 Task: Filter industry by Administrative and Support Services.
Action: Mouse moved to (359, 95)
Screenshot: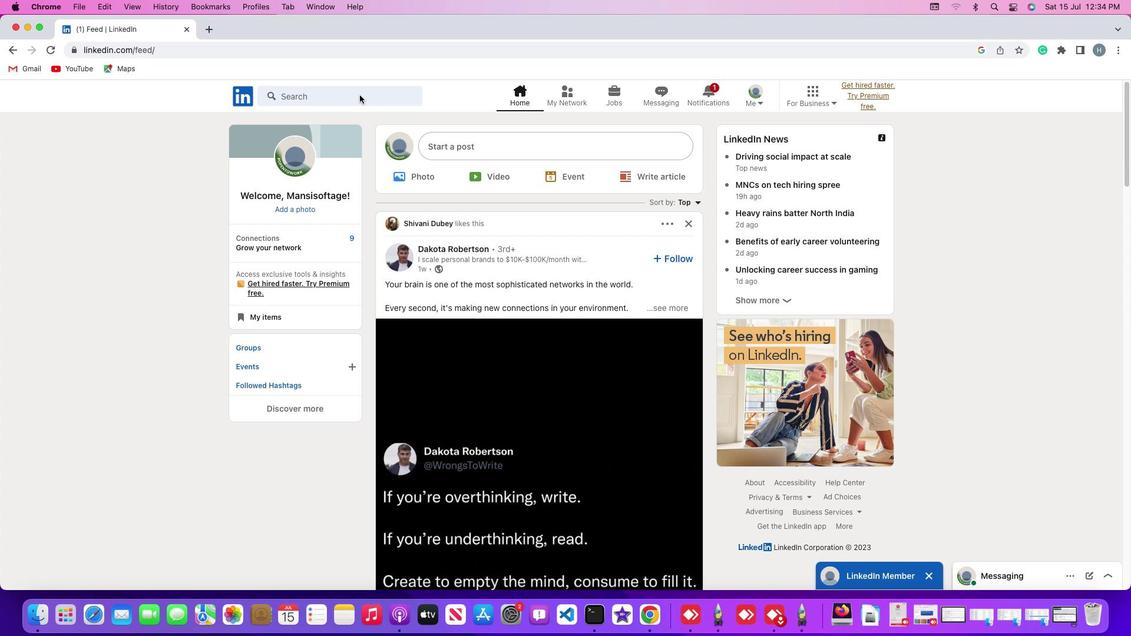 
Action: Mouse pressed left at (359, 95)
Screenshot: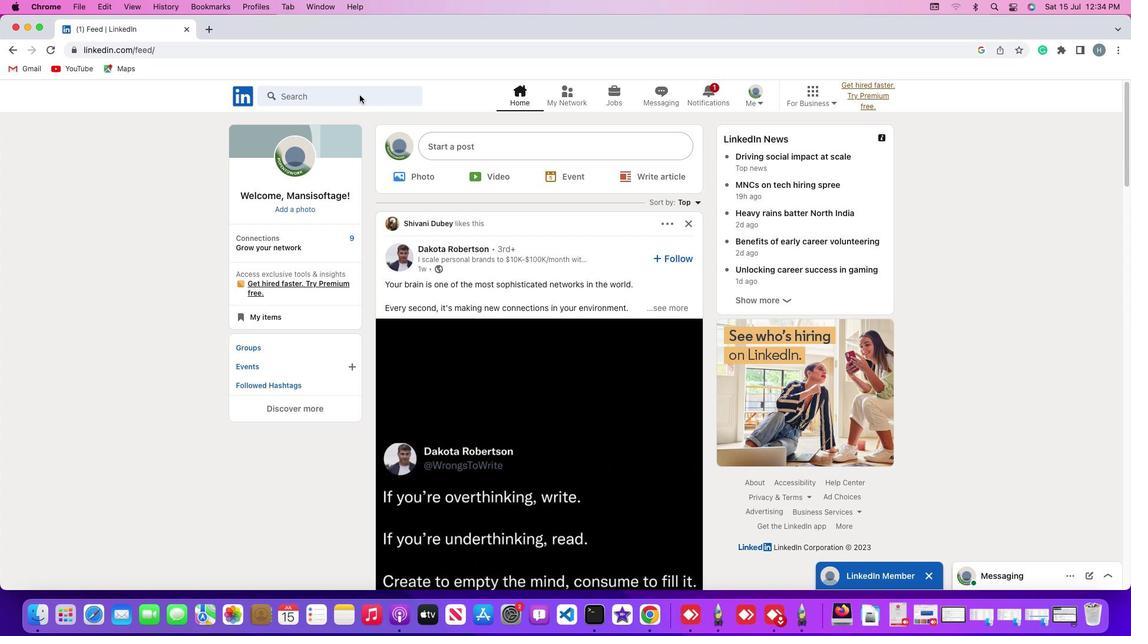 
Action: Mouse pressed left at (359, 95)
Screenshot: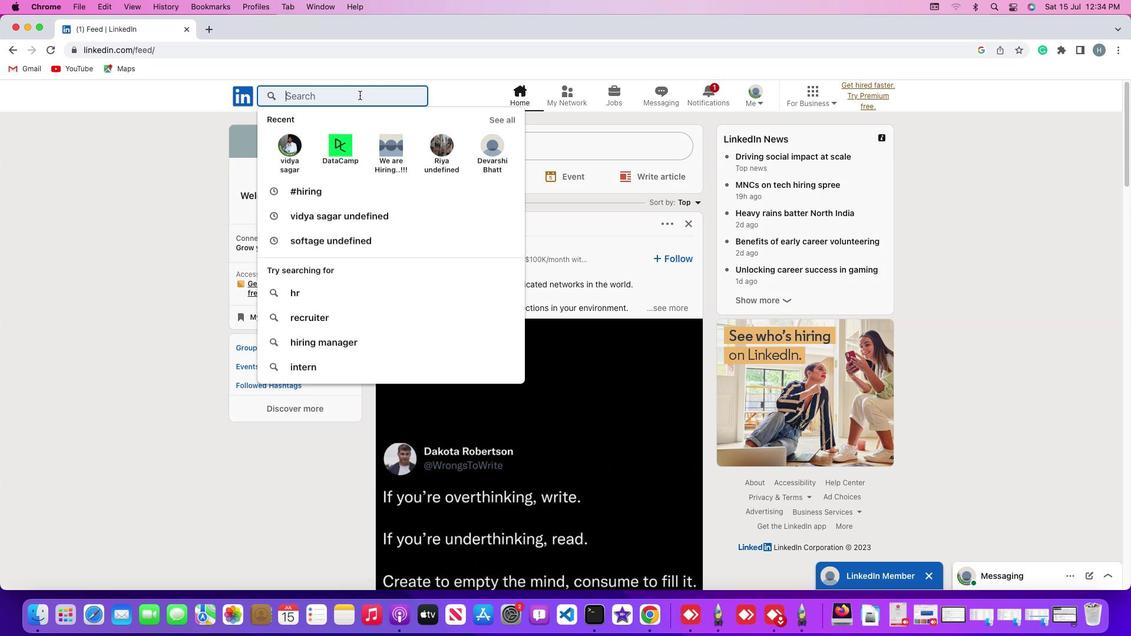 
Action: Mouse moved to (367, 90)
Screenshot: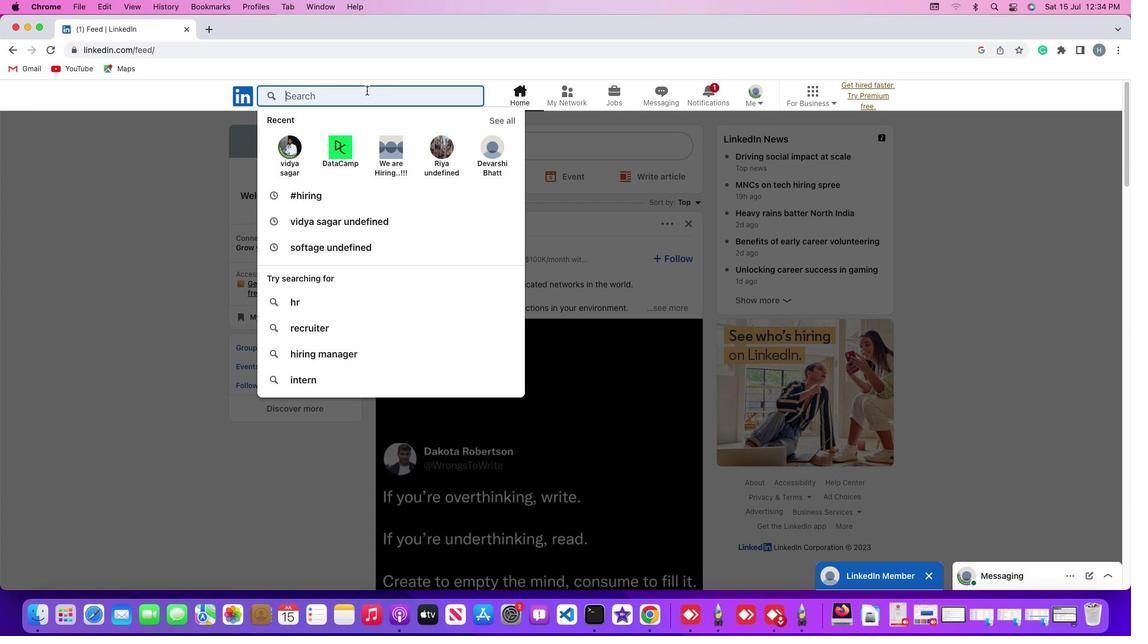 
Action: Key pressed Key.shift'#''h''i''r''i''n''g'Key.enter
Screenshot: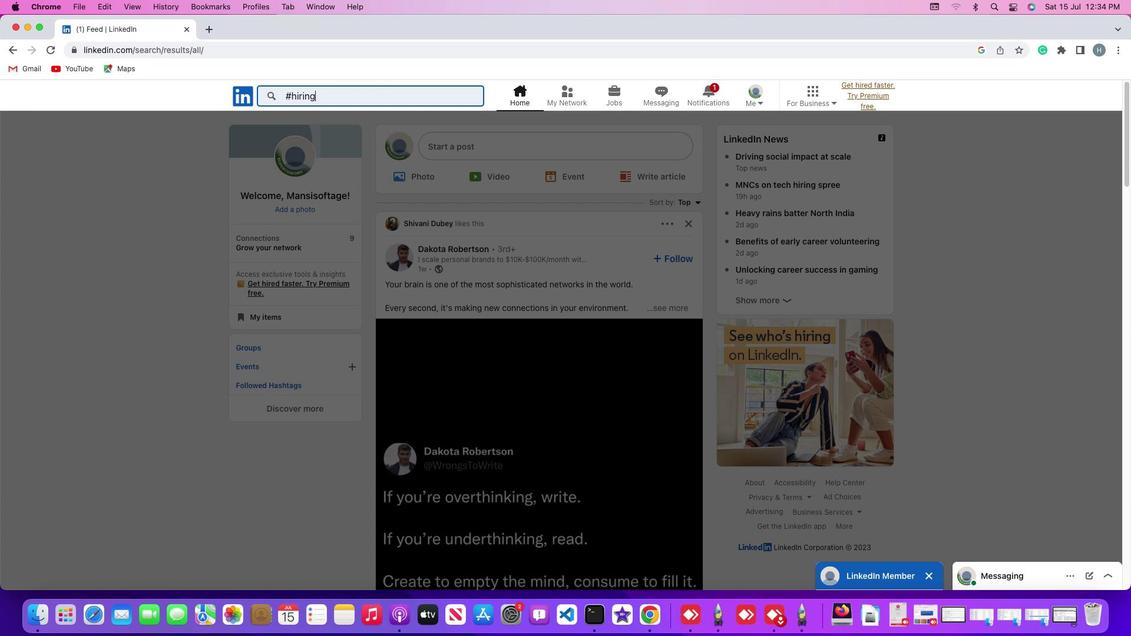 
Action: Mouse moved to (401, 125)
Screenshot: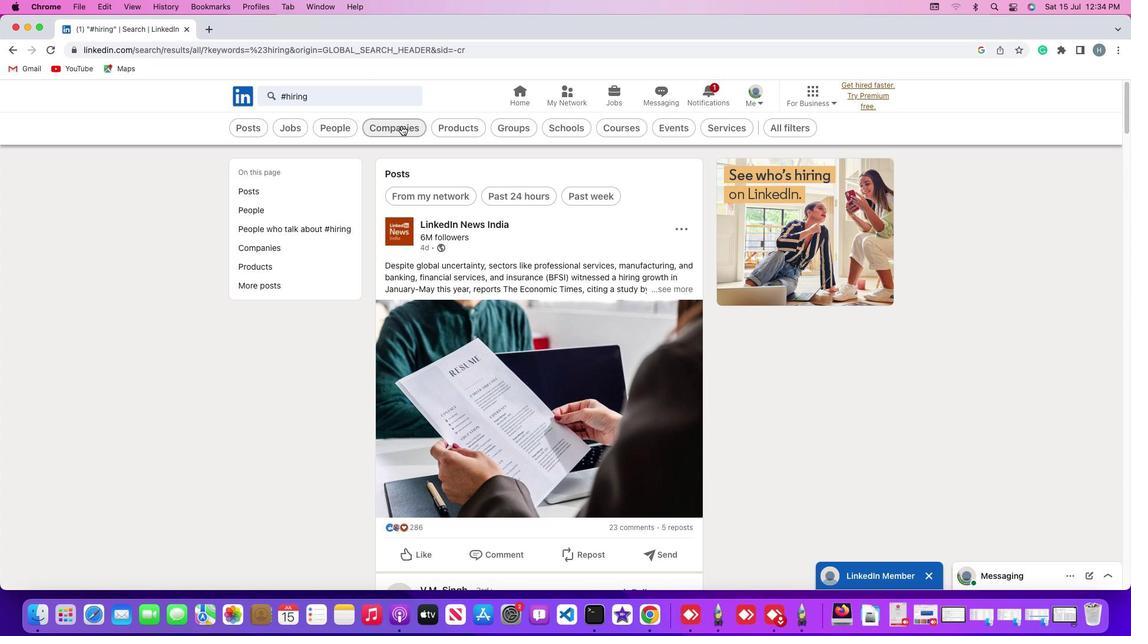 
Action: Mouse pressed left at (401, 125)
Screenshot: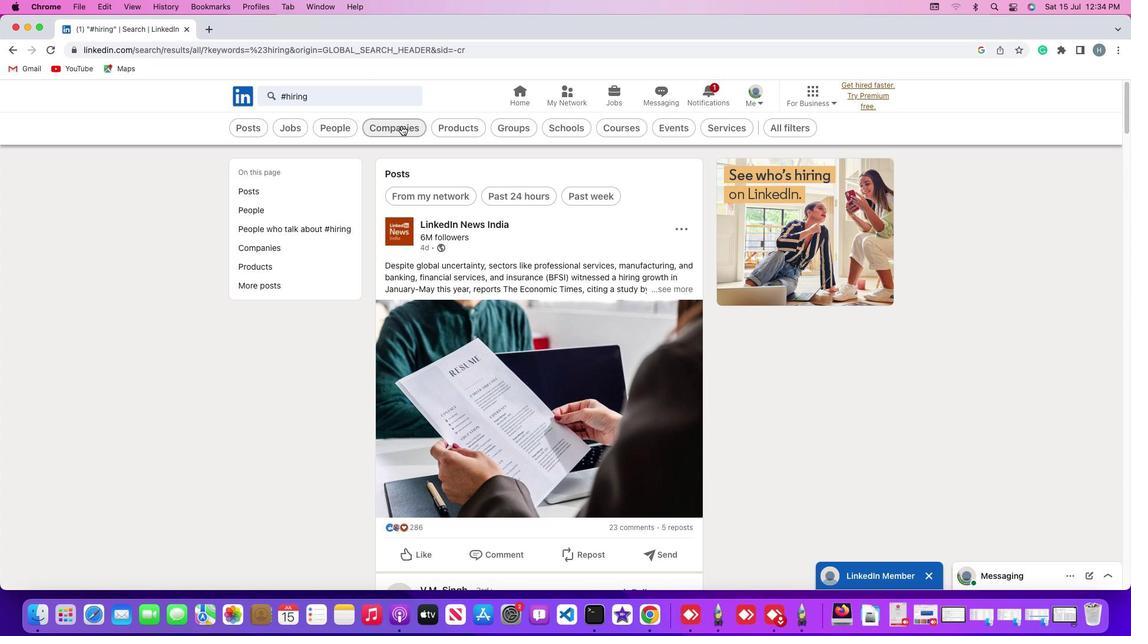 
Action: Mouse moved to (440, 126)
Screenshot: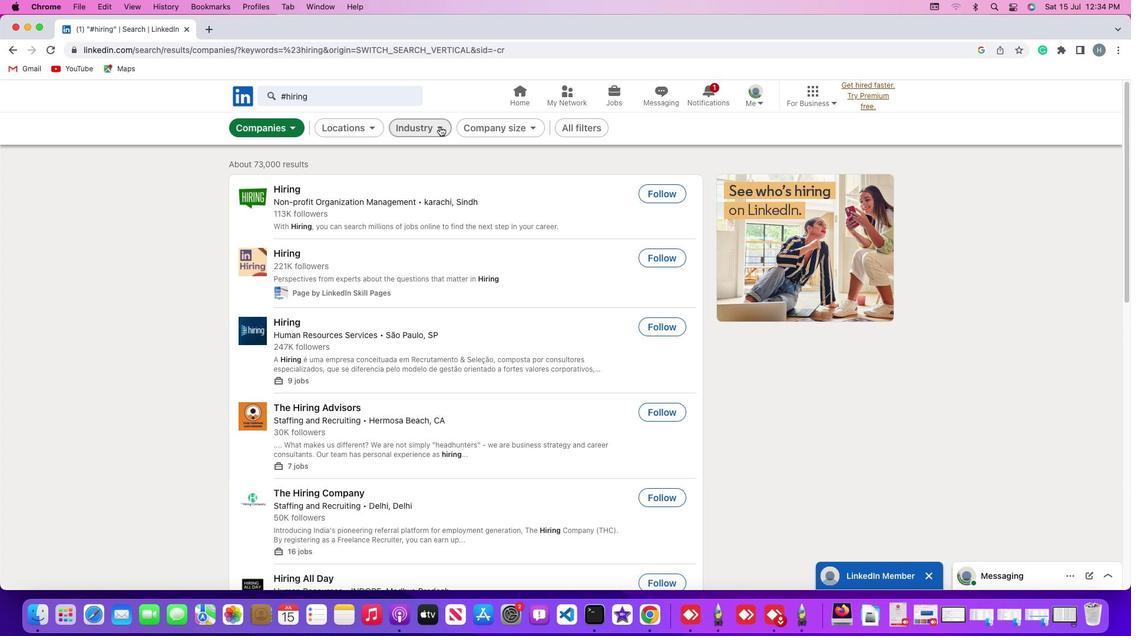 
Action: Mouse pressed left at (440, 126)
Screenshot: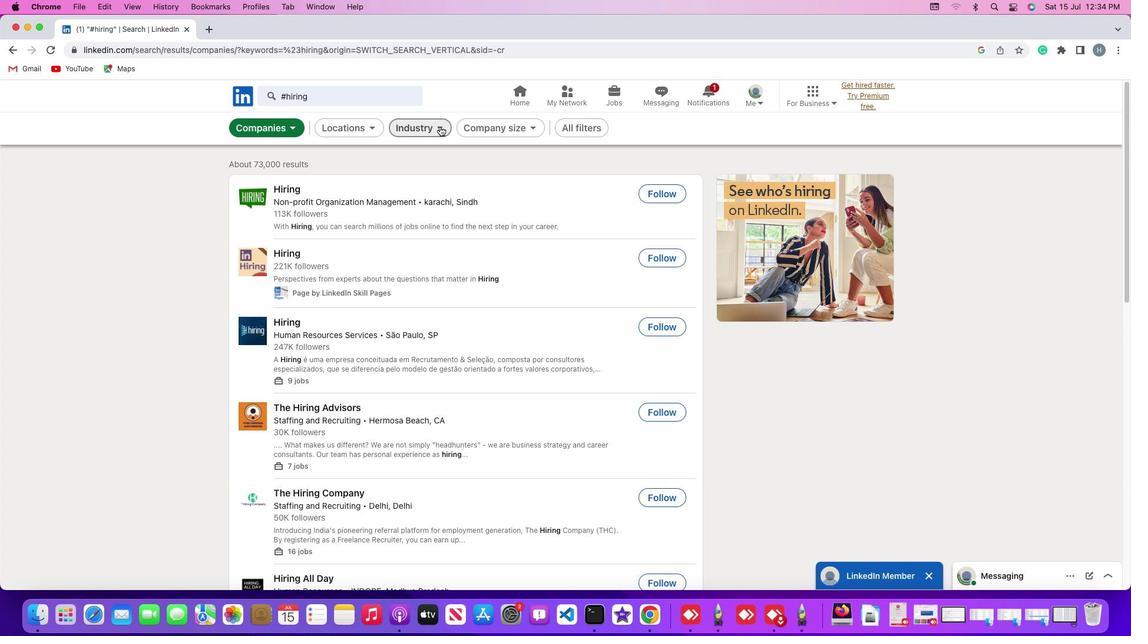 
Action: Mouse moved to (342, 189)
Screenshot: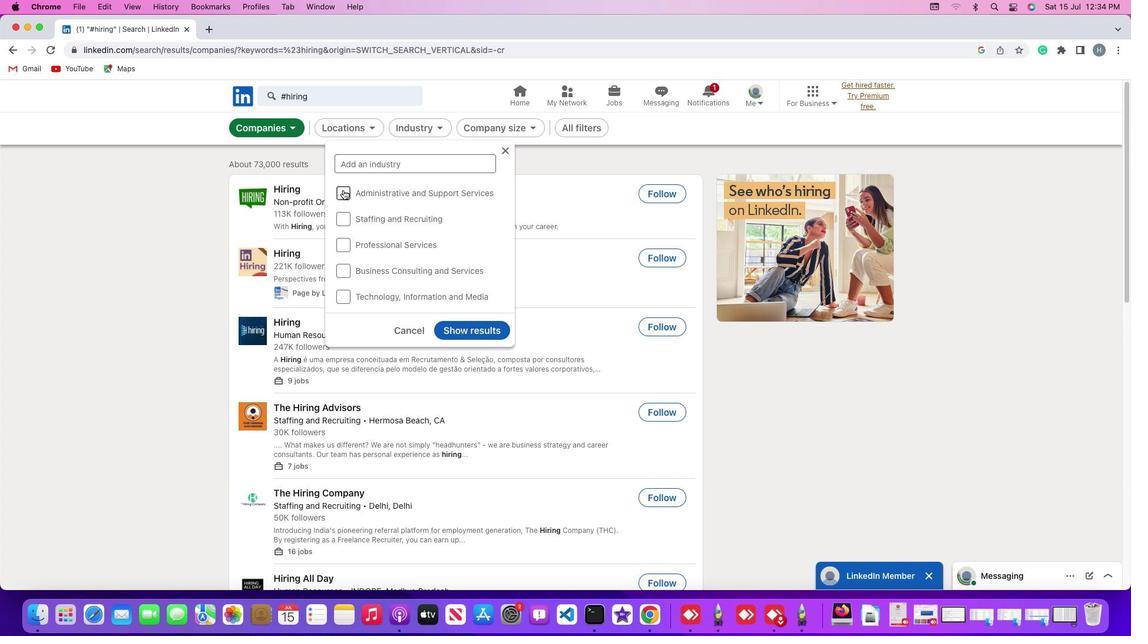 
Action: Mouse pressed left at (342, 189)
Screenshot: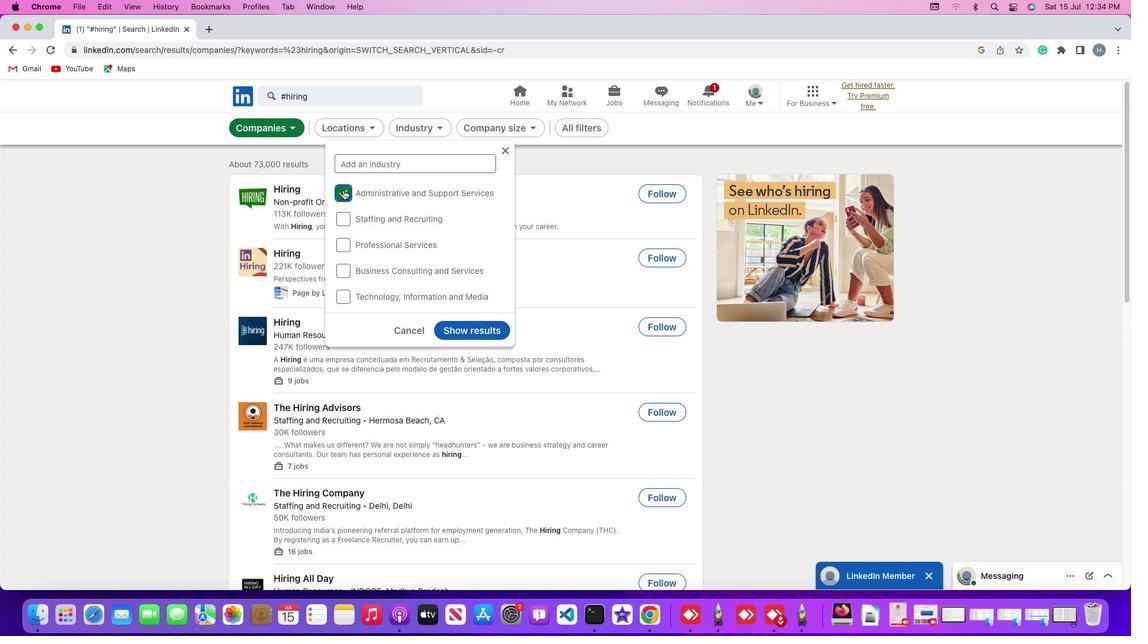 
Action: Mouse moved to (467, 330)
Screenshot: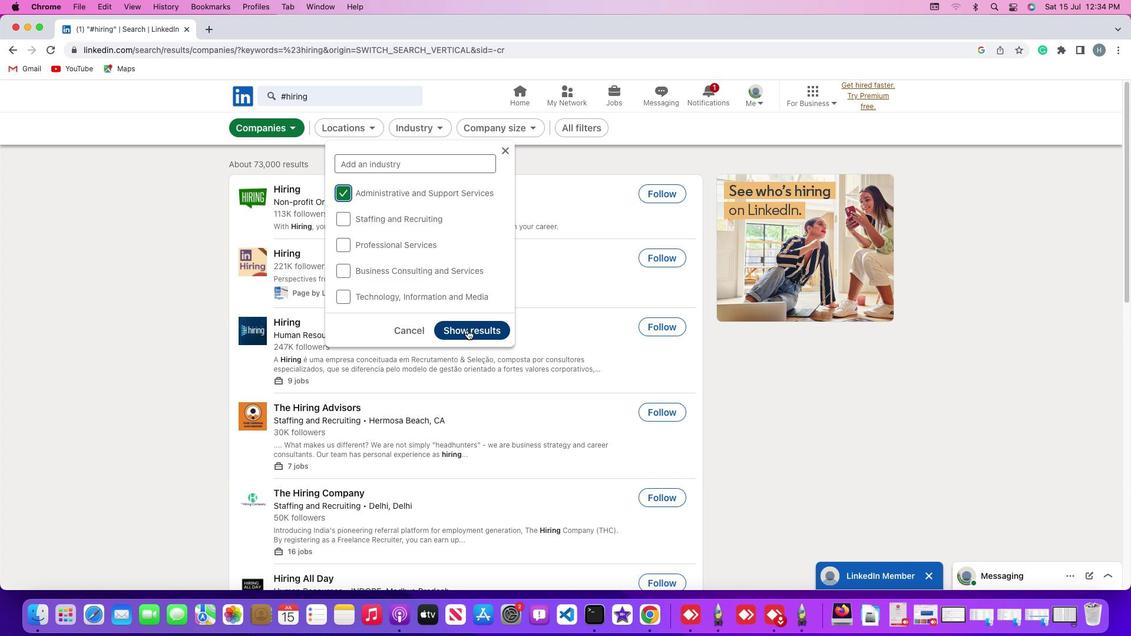 
Action: Mouse pressed left at (467, 330)
Screenshot: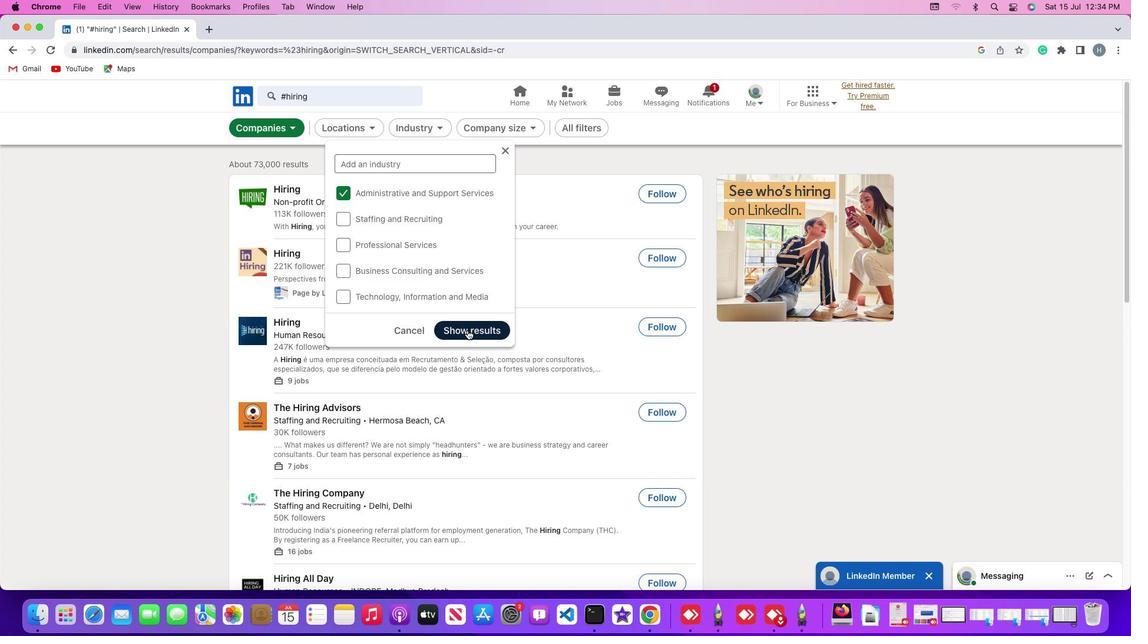 
Action: Mouse moved to (516, 264)
Screenshot: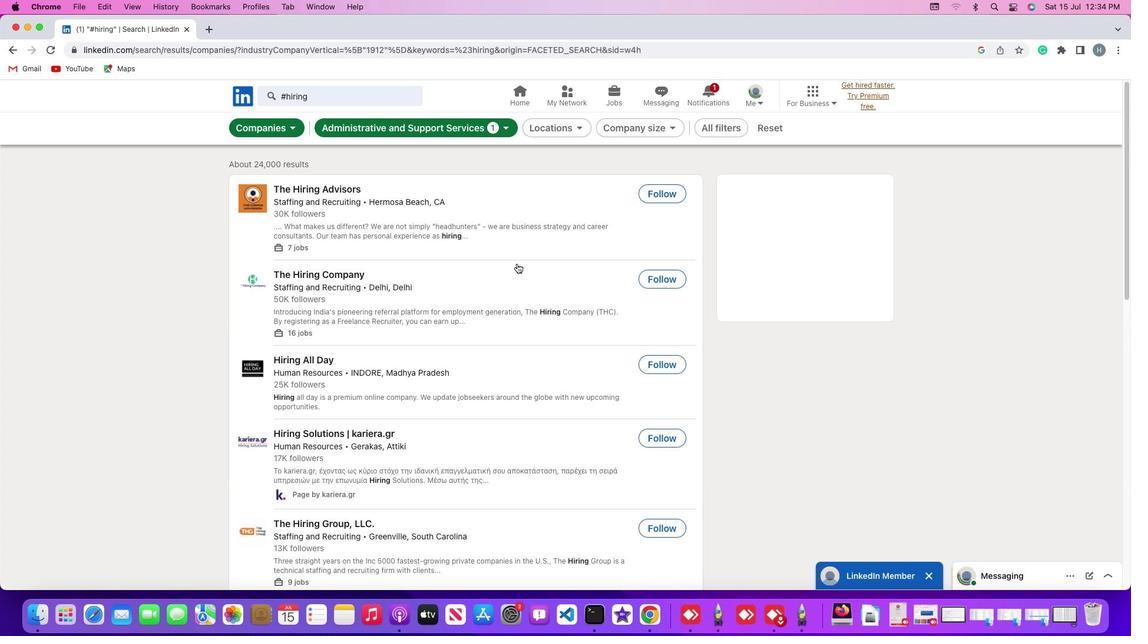 
